 Task: Move the task Upgrade and migrate company project management to a cloud-based solution to the section To-Do in the project AgileNova and sort the tasks in the project by Due Date
Action: Mouse moved to (75, 269)
Screenshot: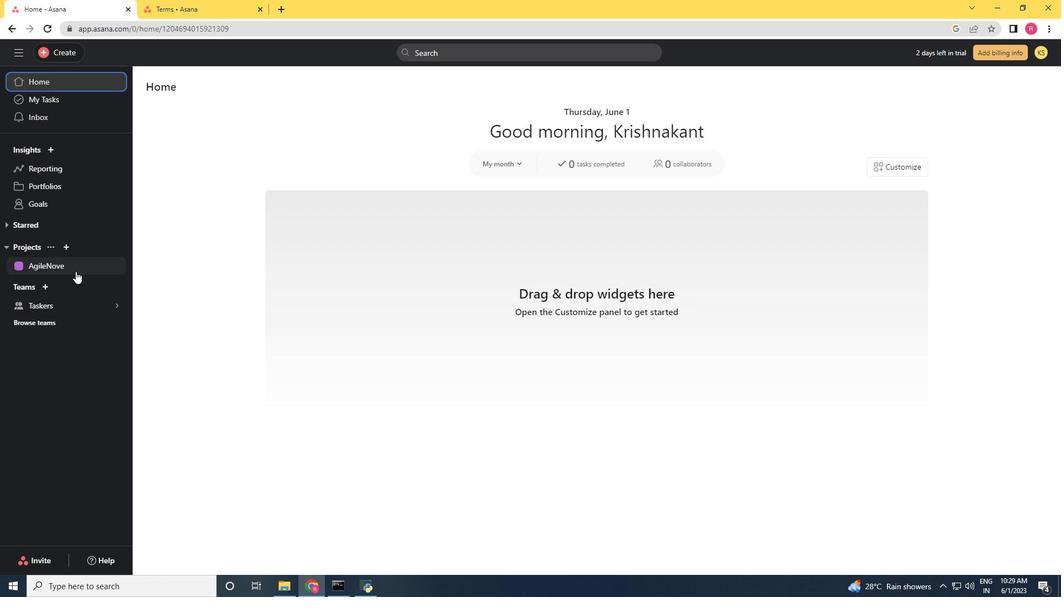 
Action: Mouse pressed left at (75, 269)
Screenshot: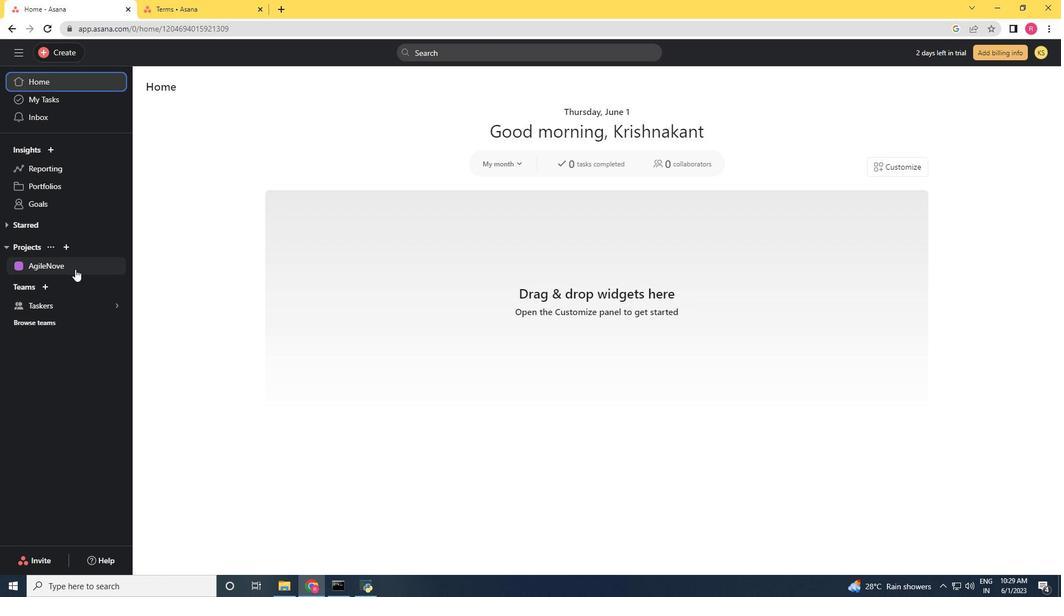 
Action: Mouse moved to (309, 299)
Screenshot: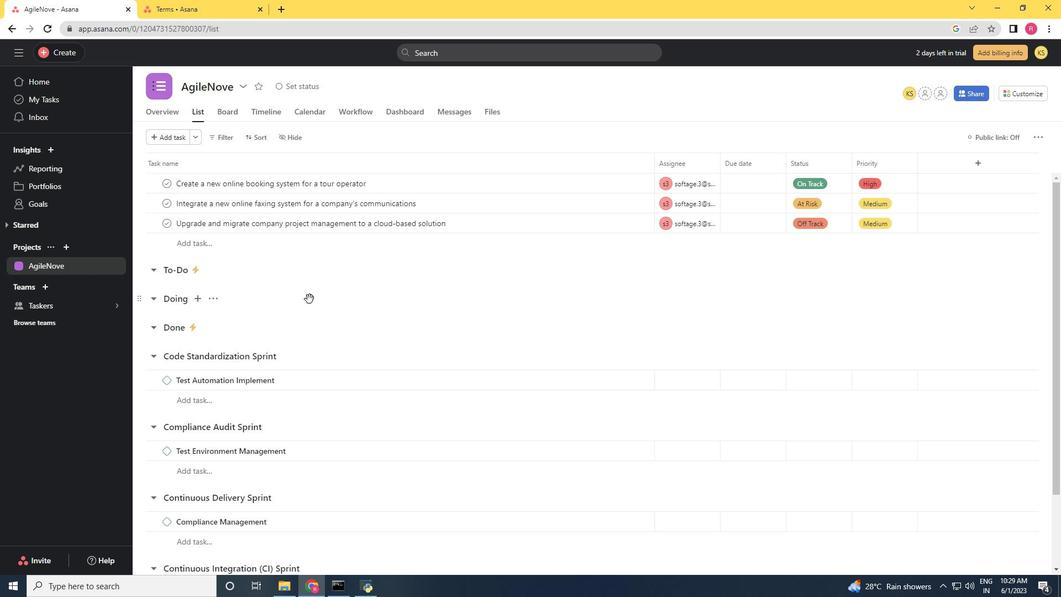 
Action: Mouse scrolled (309, 298) with delta (0, 0)
Screenshot: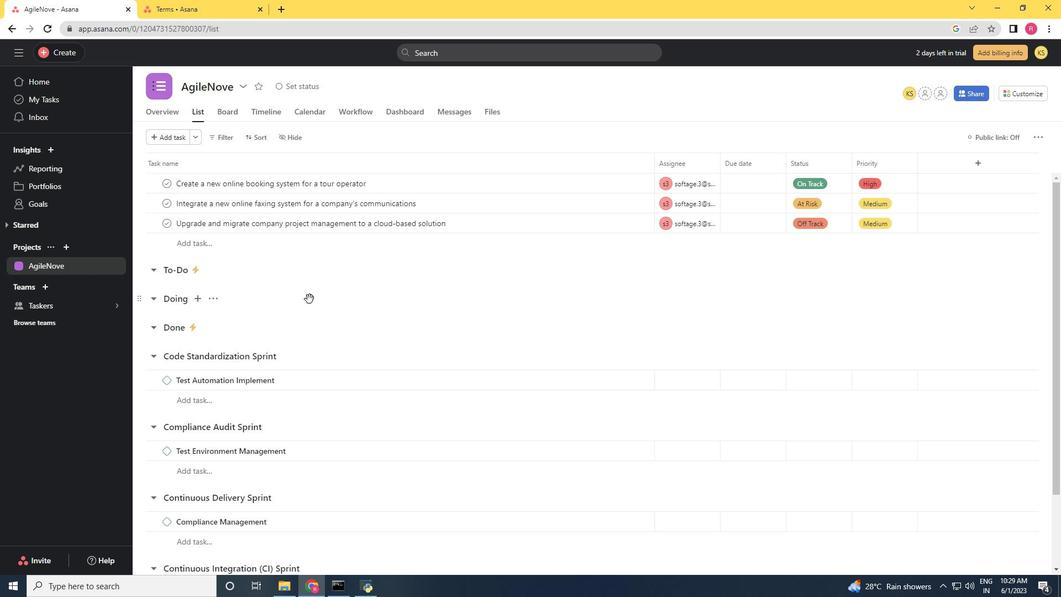 
Action: Mouse scrolled (309, 298) with delta (0, 0)
Screenshot: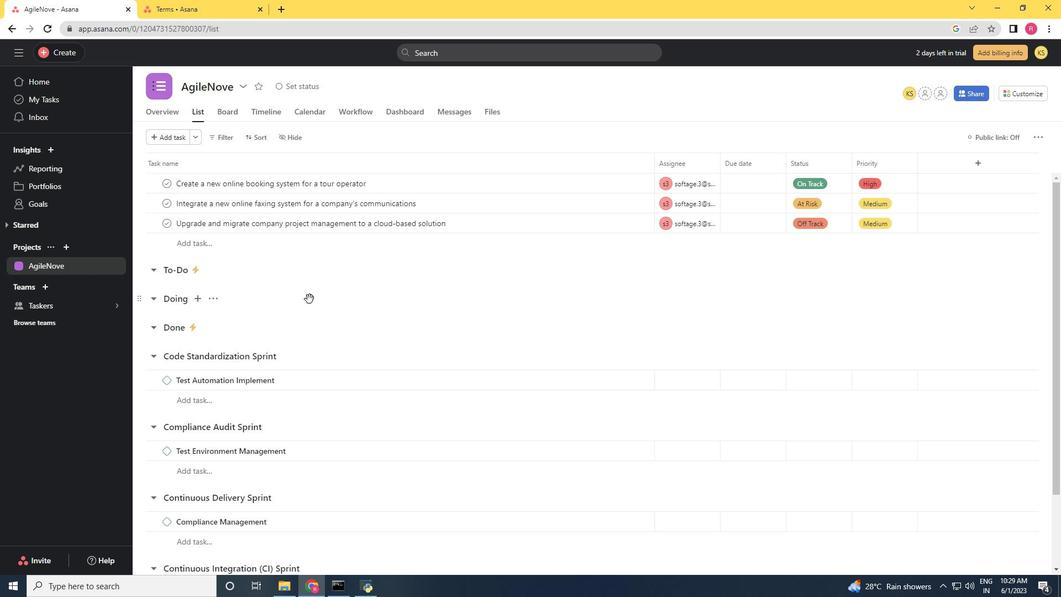 
Action: Mouse scrolled (309, 298) with delta (0, 0)
Screenshot: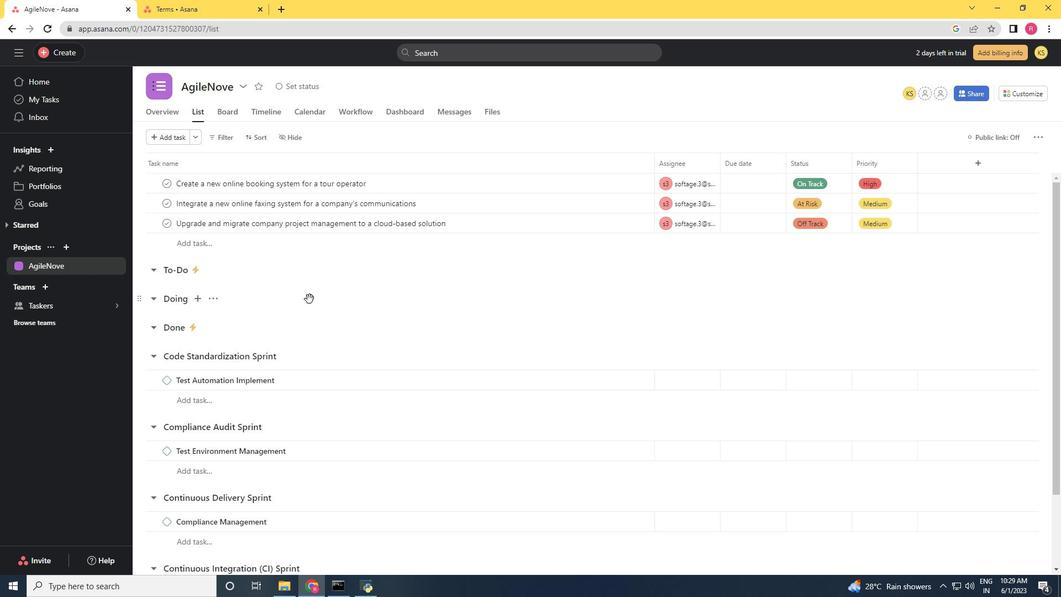 
Action: Mouse scrolled (309, 299) with delta (0, 0)
Screenshot: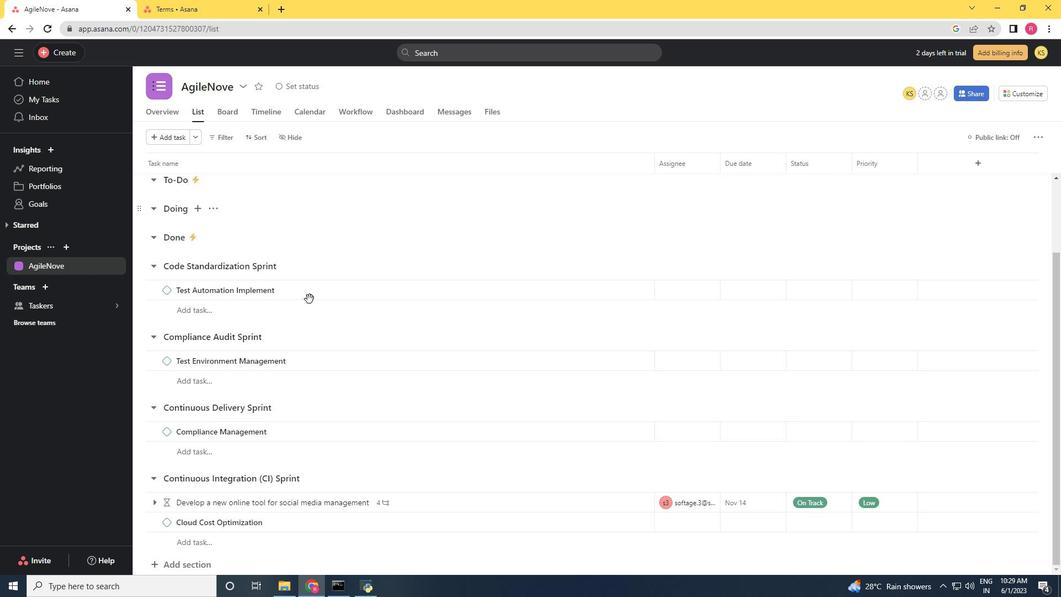 
Action: Mouse scrolled (309, 299) with delta (0, 0)
Screenshot: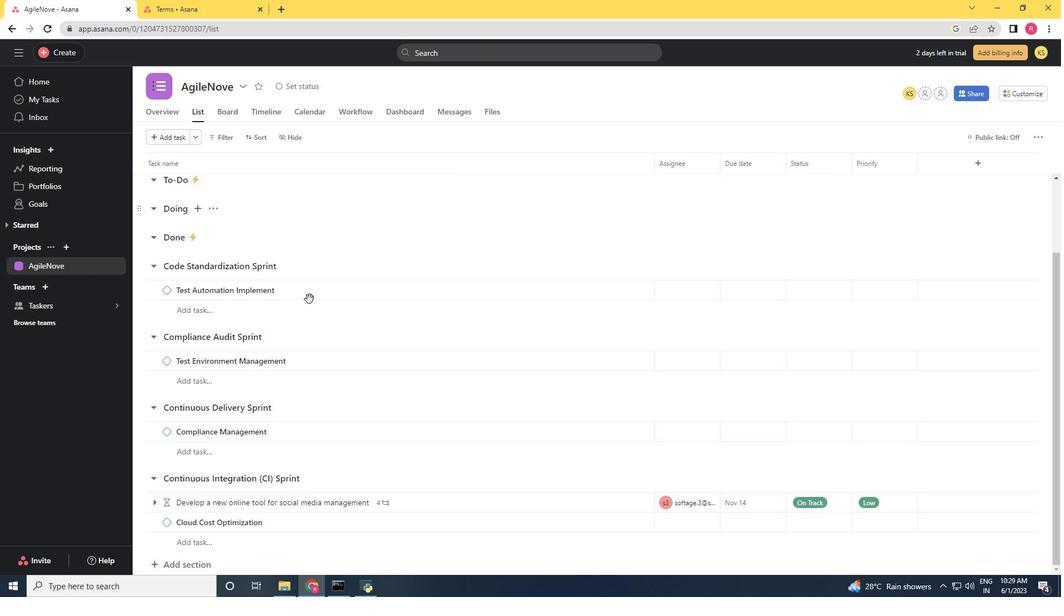 
Action: Mouse scrolled (309, 299) with delta (0, 0)
Screenshot: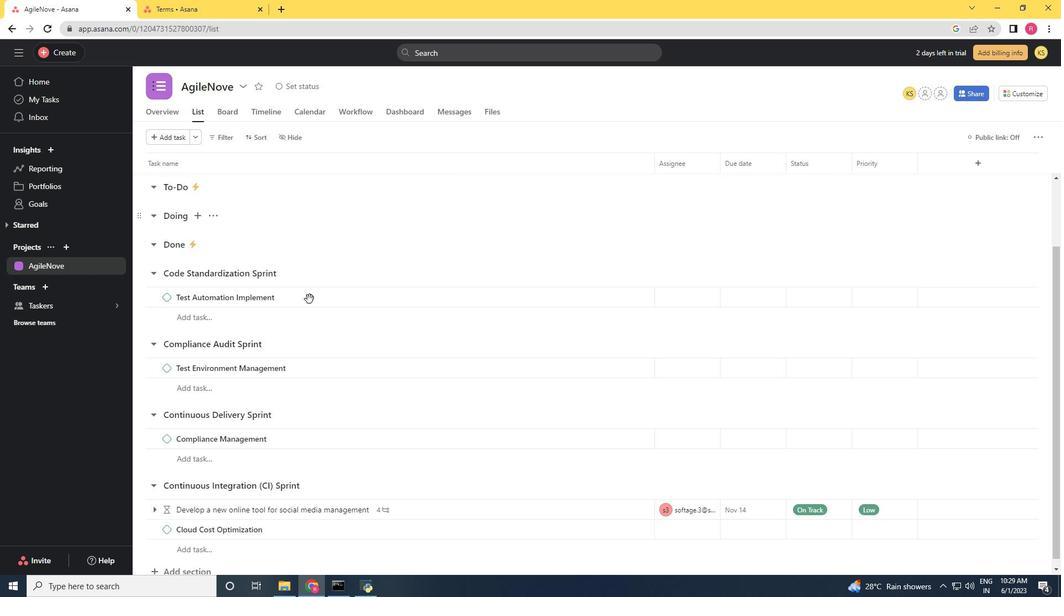 
Action: Mouse scrolled (309, 298) with delta (0, 0)
Screenshot: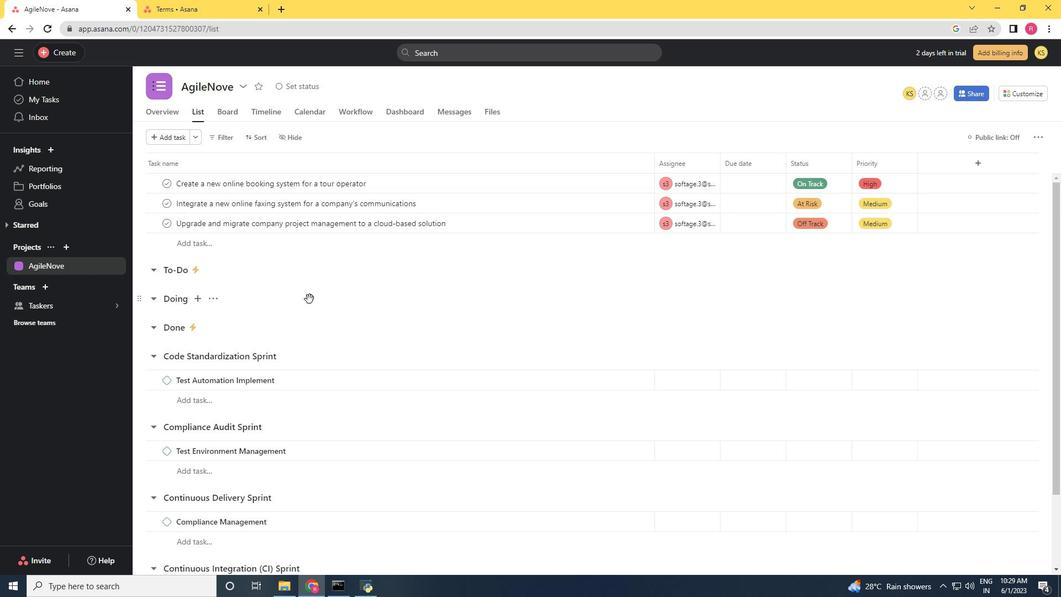 
Action: Mouse scrolled (309, 298) with delta (0, 0)
Screenshot: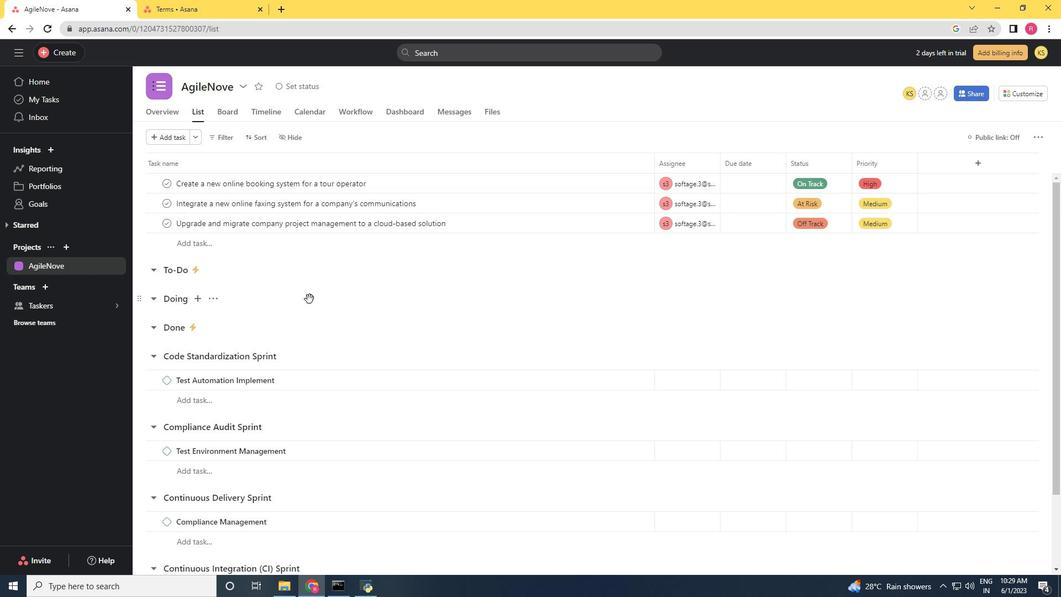 
Action: Mouse scrolled (309, 298) with delta (0, 0)
Screenshot: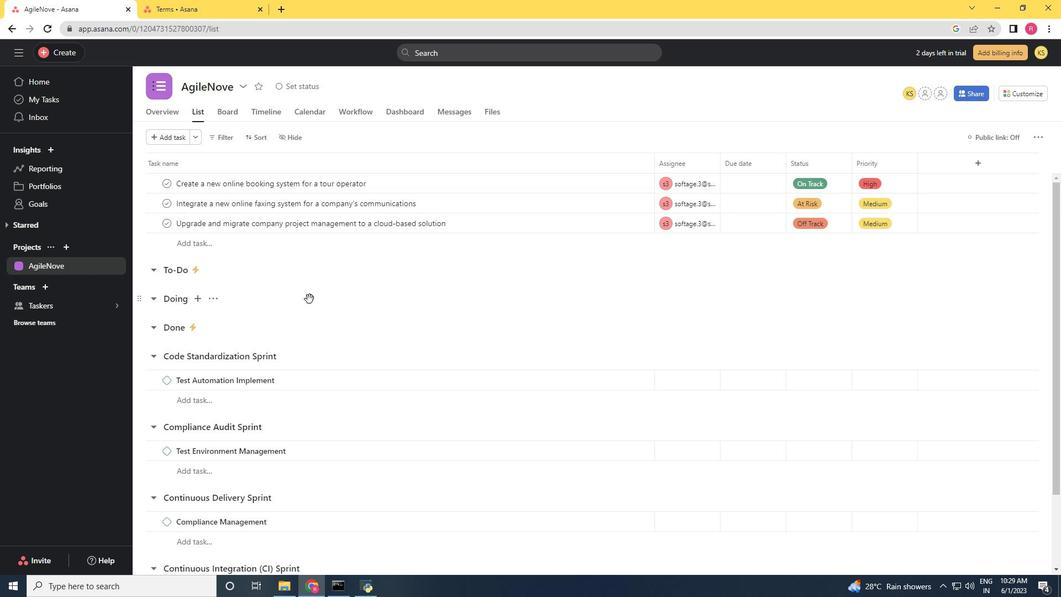 
Action: Mouse scrolled (309, 298) with delta (0, 0)
Screenshot: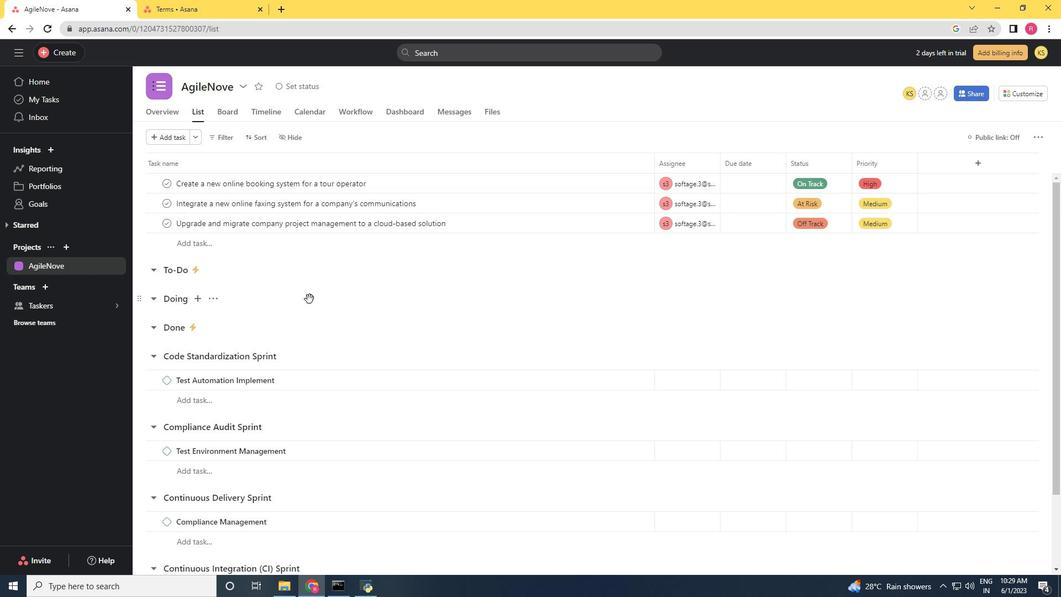 
Action: Mouse scrolled (309, 298) with delta (0, 0)
Screenshot: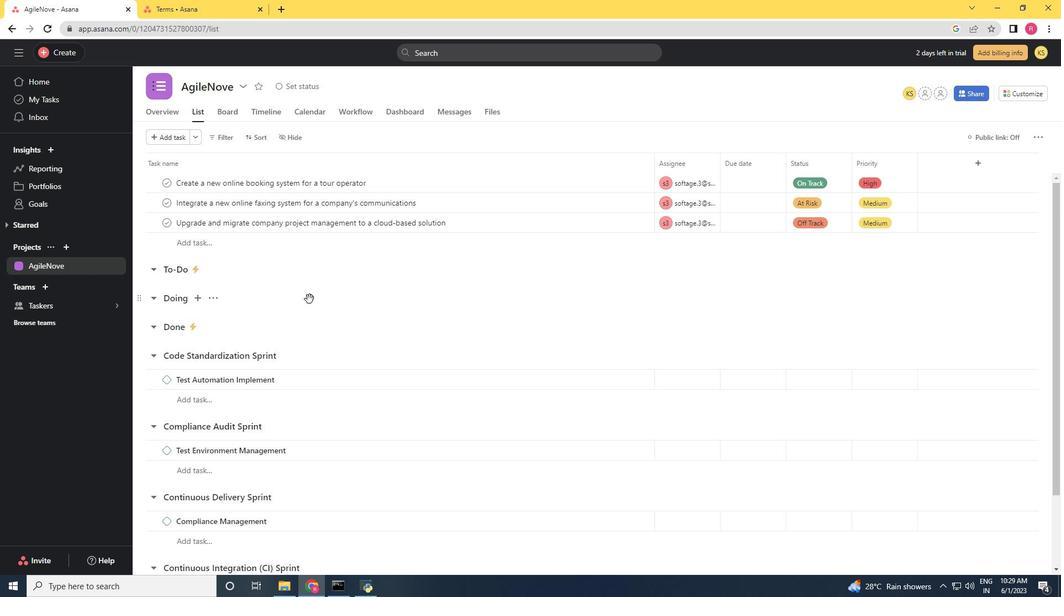 
Action: Mouse moved to (537, 505)
Screenshot: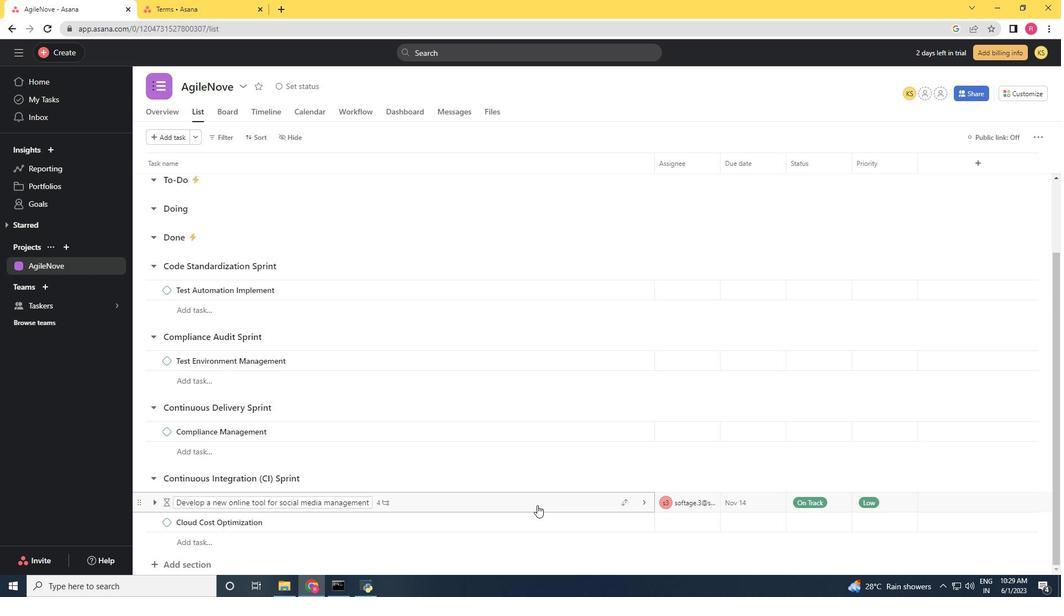 
Action: Mouse scrolled (537, 505) with delta (0, 0)
Screenshot: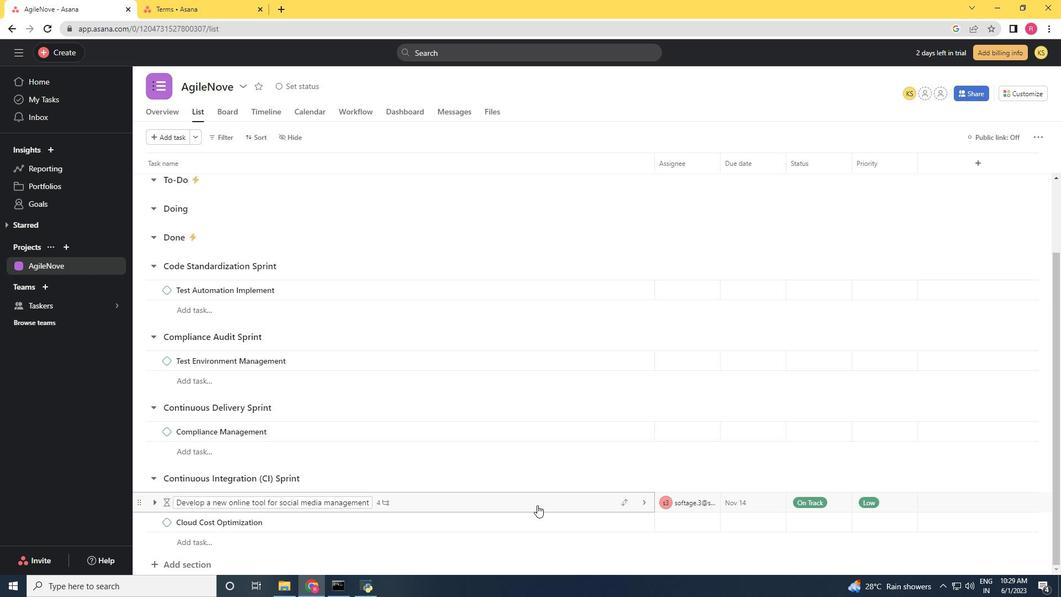 
Action: Mouse scrolled (537, 505) with delta (0, 0)
Screenshot: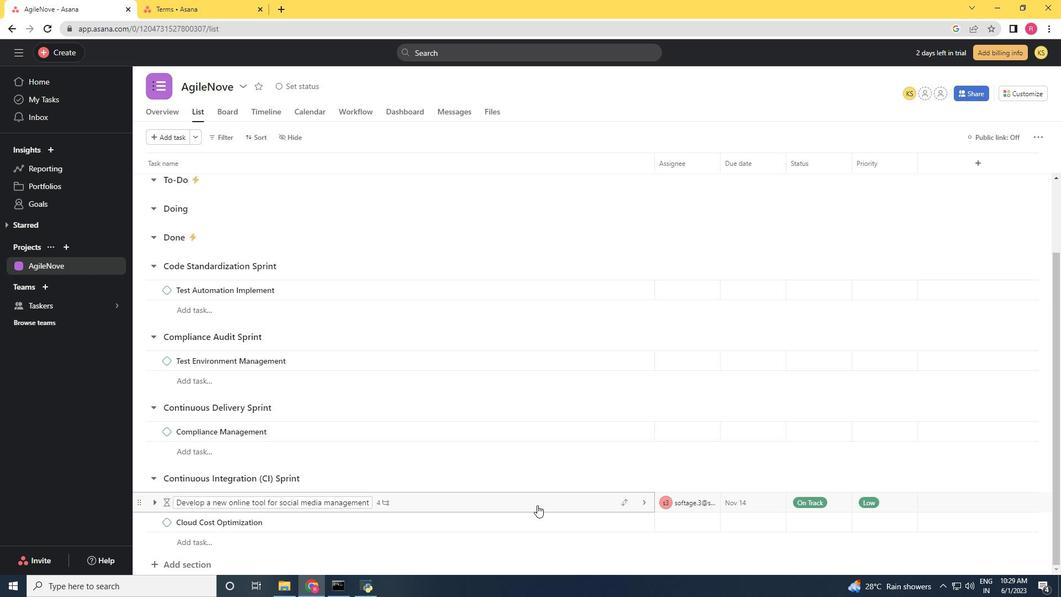 
Action: Mouse scrolled (537, 505) with delta (0, 0)
Screenshot: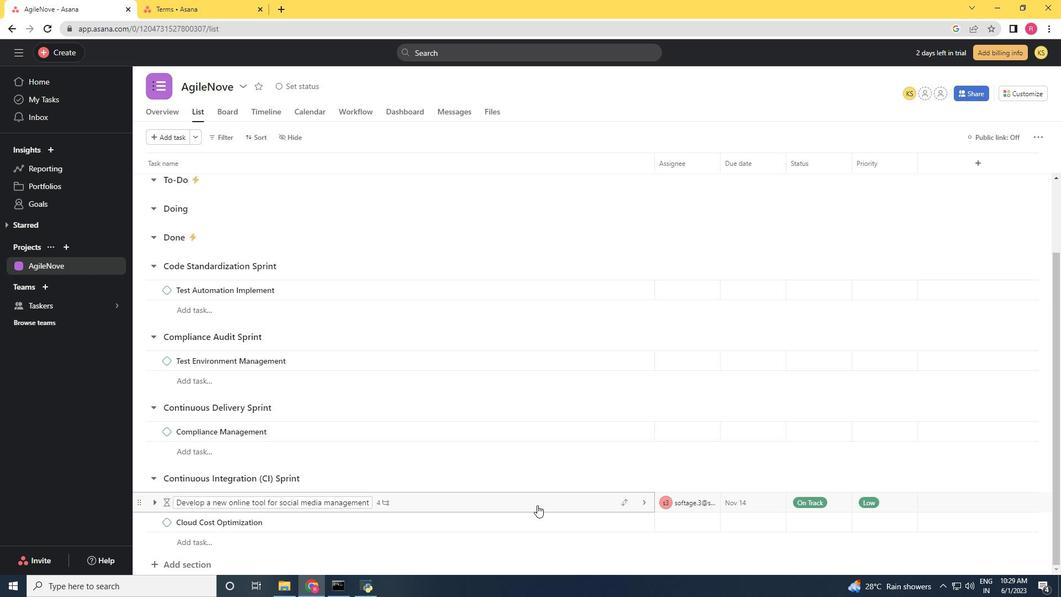 
Action: Mouse scrolled (537, 505) with delta (0, 0)
Screenshot: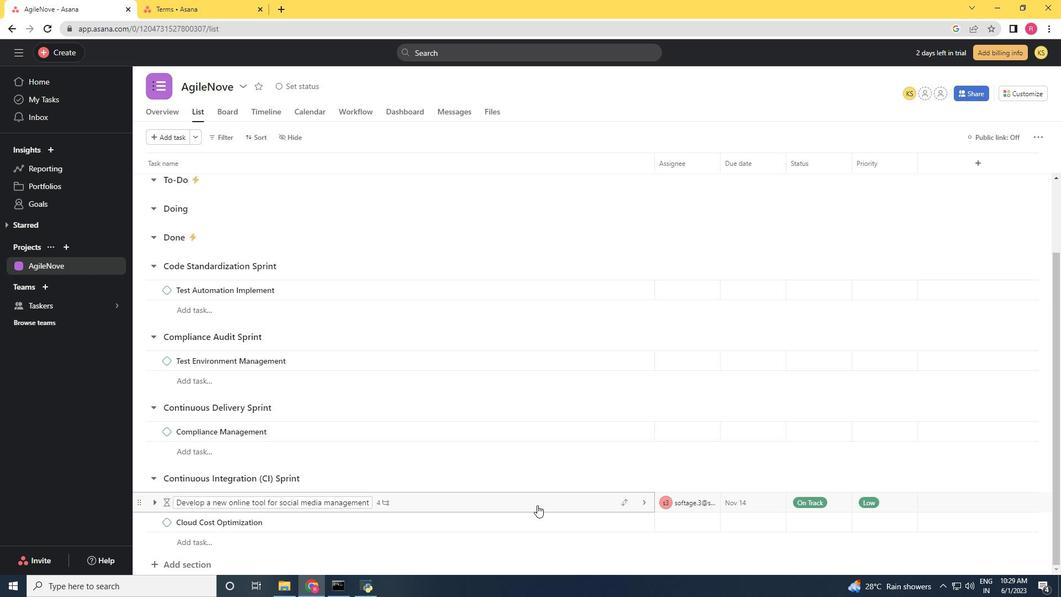 
Action: Mouse scrolled (537, 505) with delta (0, 0)
Screenshot: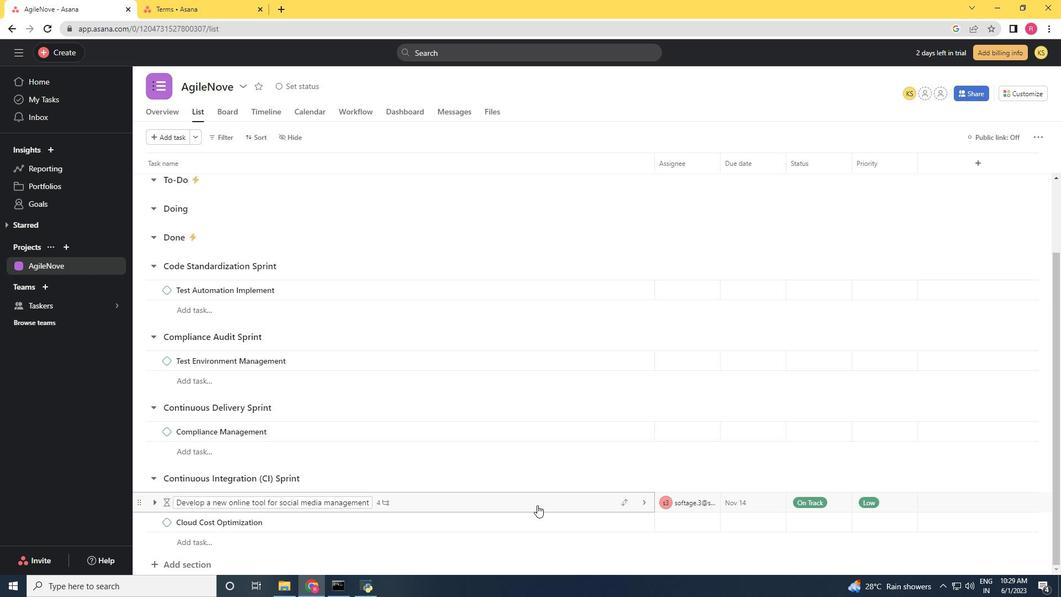 
Action: Mouse scrolled (537, 505) with delta (0, 0)
Screenshot: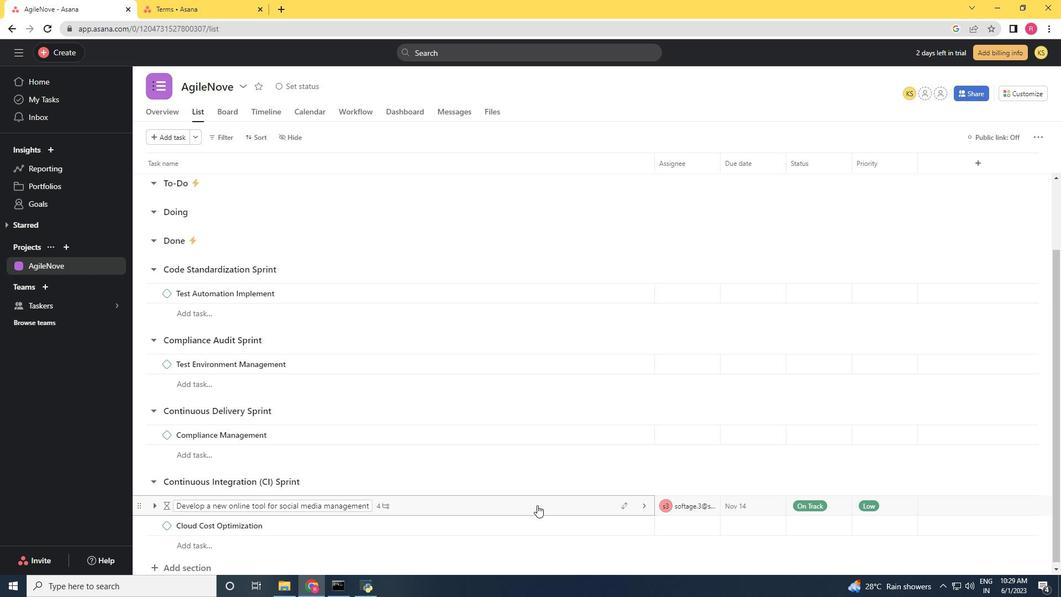 
Action: Mouse moved to (624, 222)
Screenshot: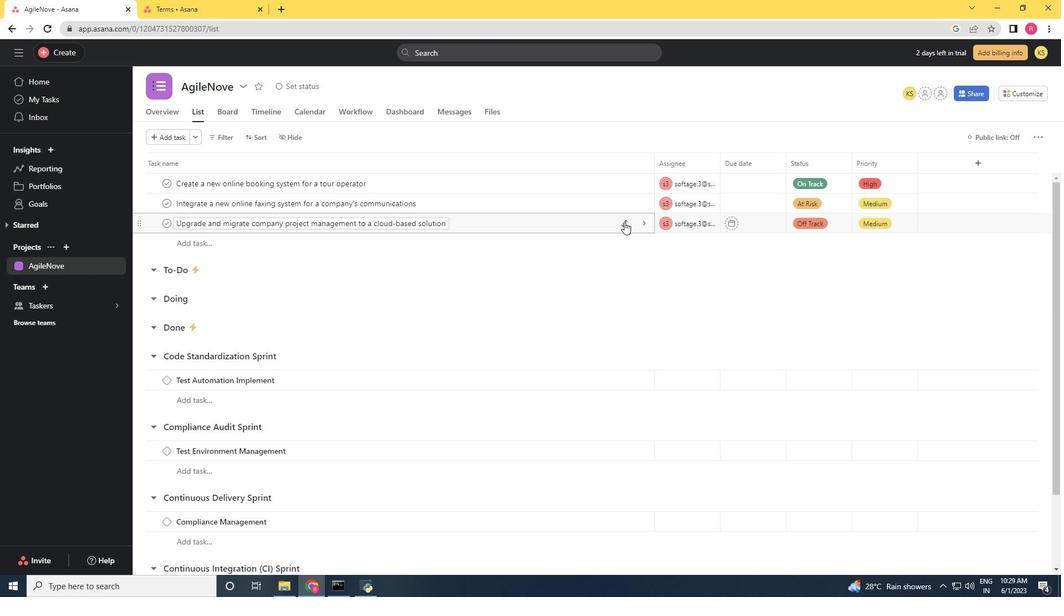 
Action: Mouse pressed left at (624, 222)
Screenshot: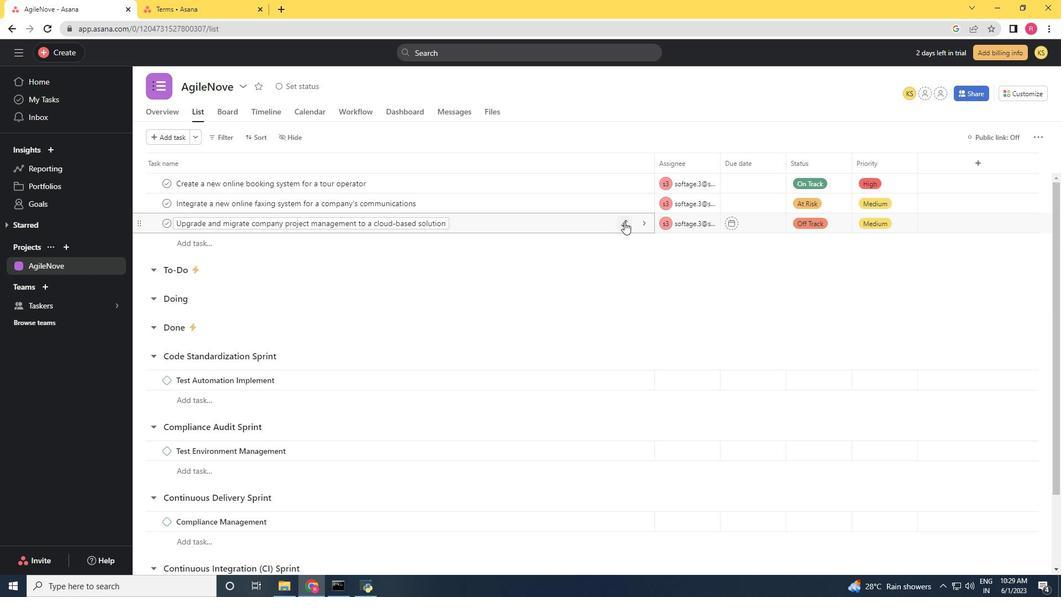 
Action: Mouse moved to (564, 283)
Screenshot: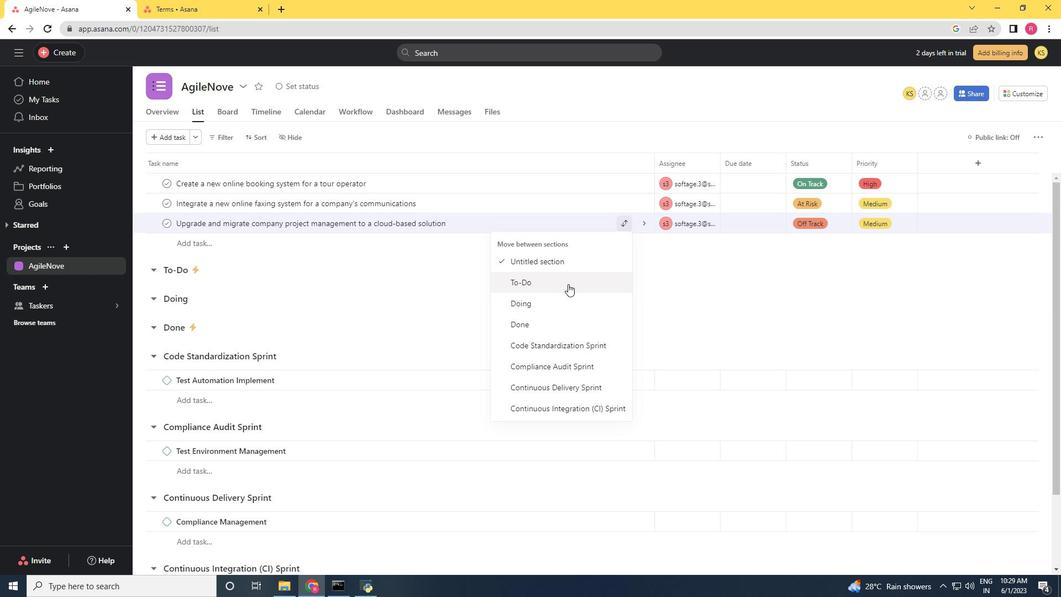 
Action: Mouse pressed left at (564, 283)
Screenshot: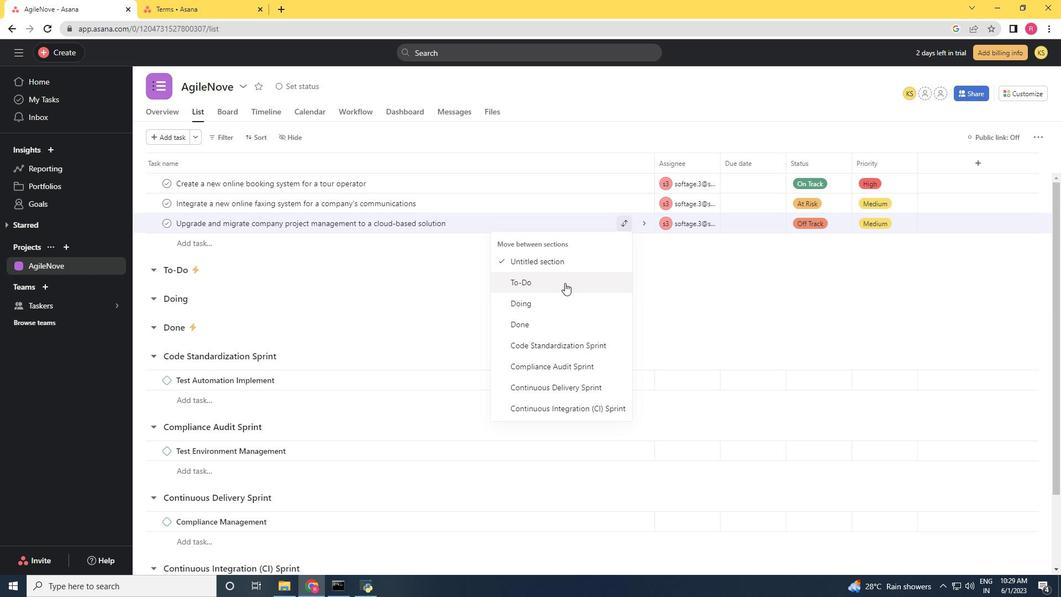 
Action: Mouse moved to (260, 137)
Screenshot: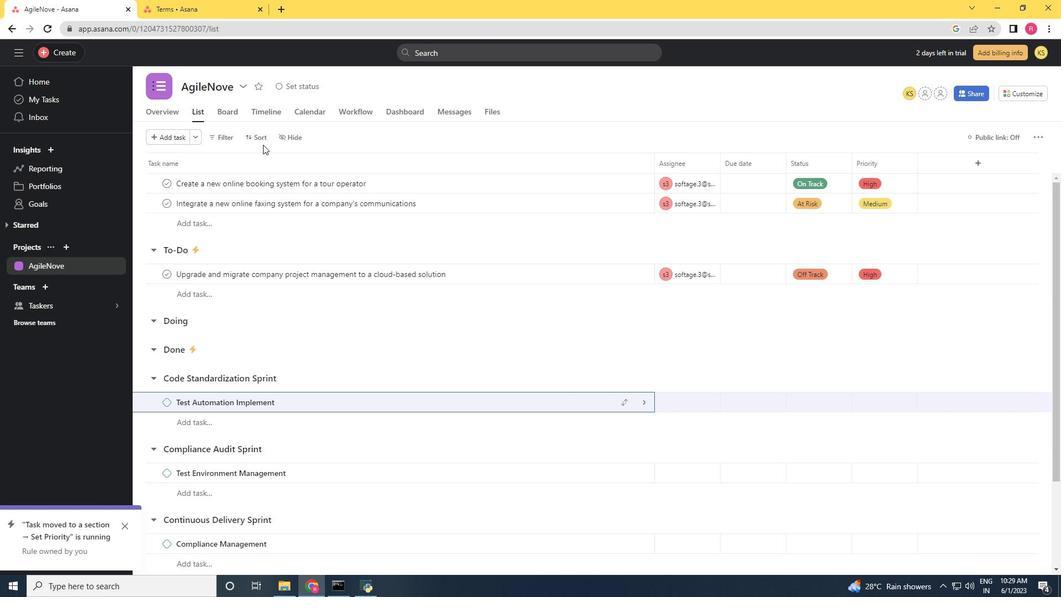 
Action: Mouse pressed left at (260, 137)
Screenshot: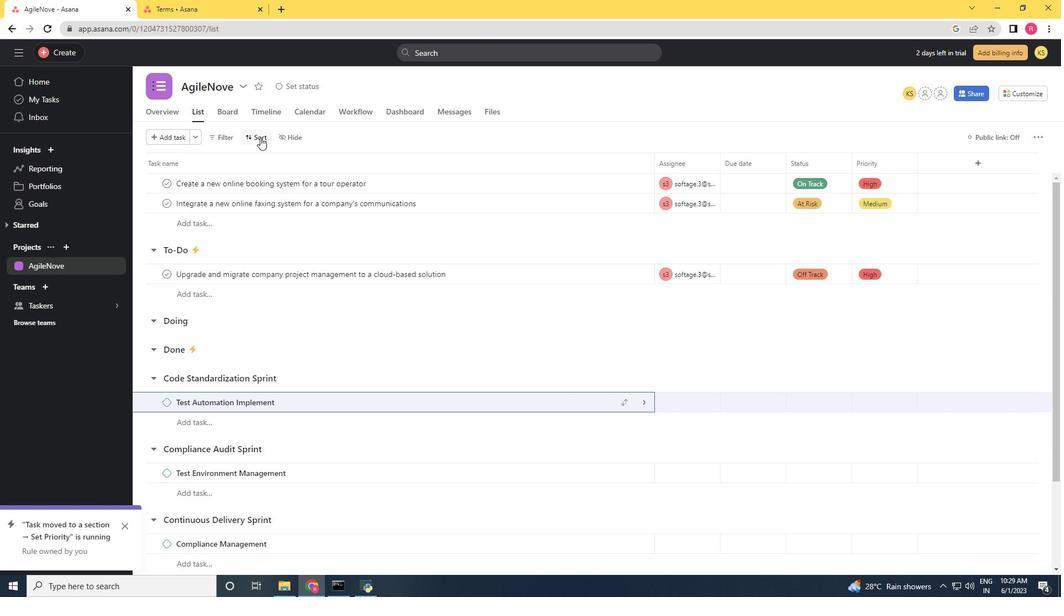 
Action: Mouse moved to (288, 211)
Screenshot: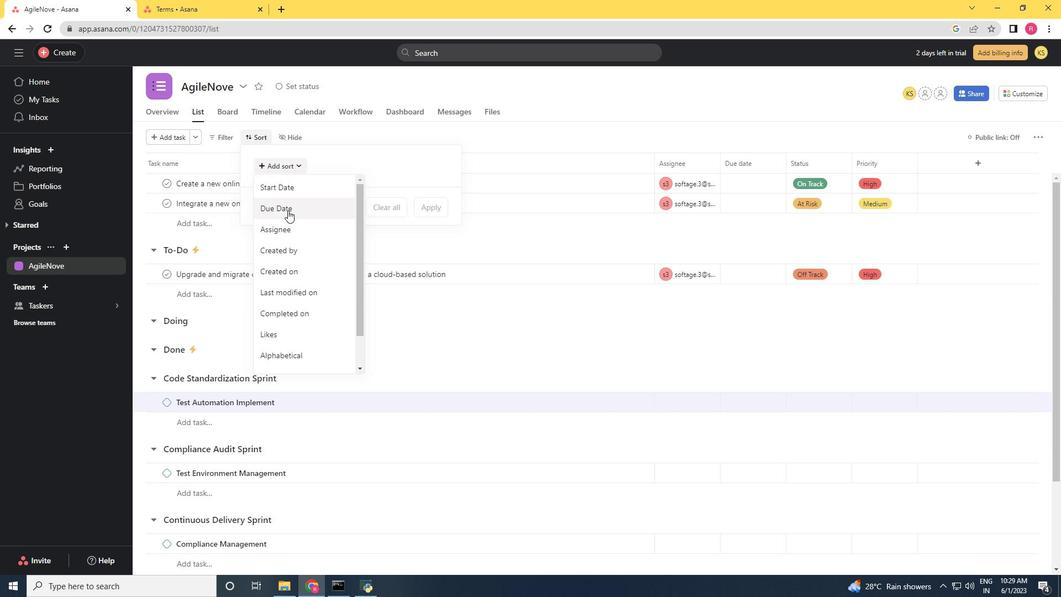 
Action: Mouse pressed left at (288, 211)
Screenshot: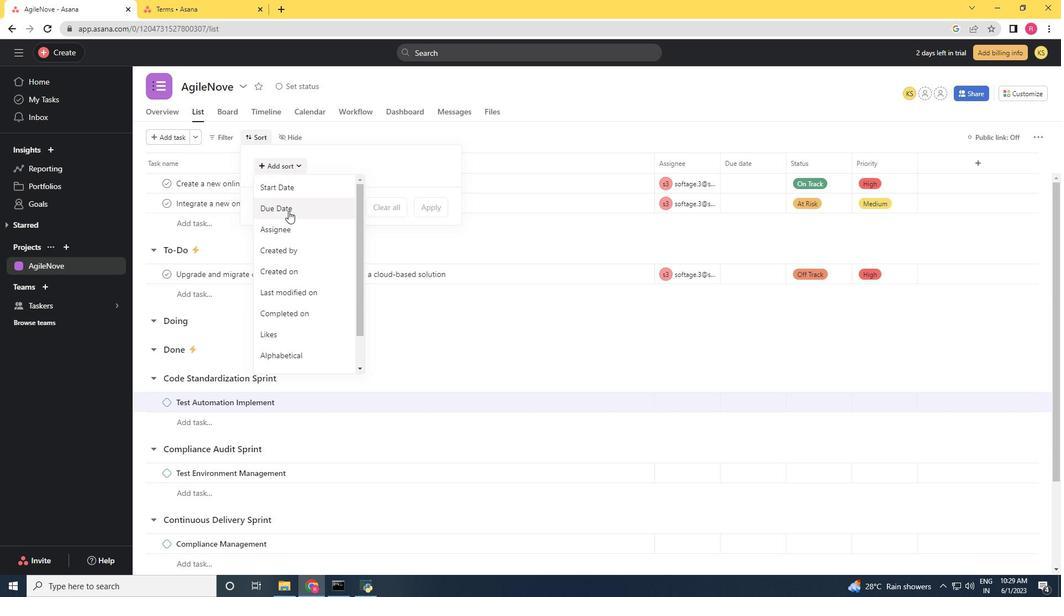 
Action: Mouse moved to (430, 253)
Screenshot: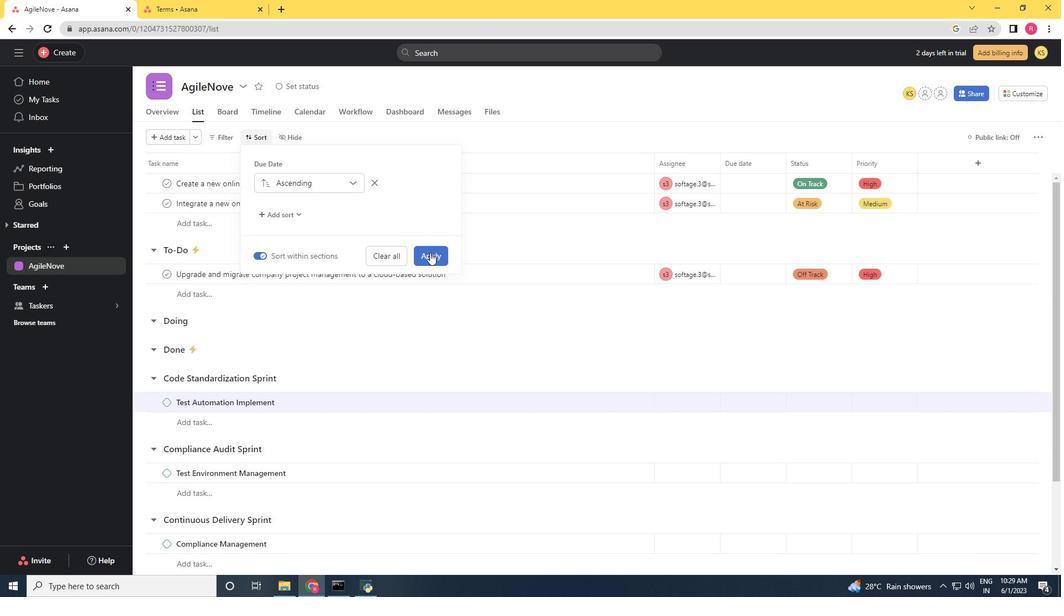 
Action: Mouse pressed left at (430, 253)
Screenshot: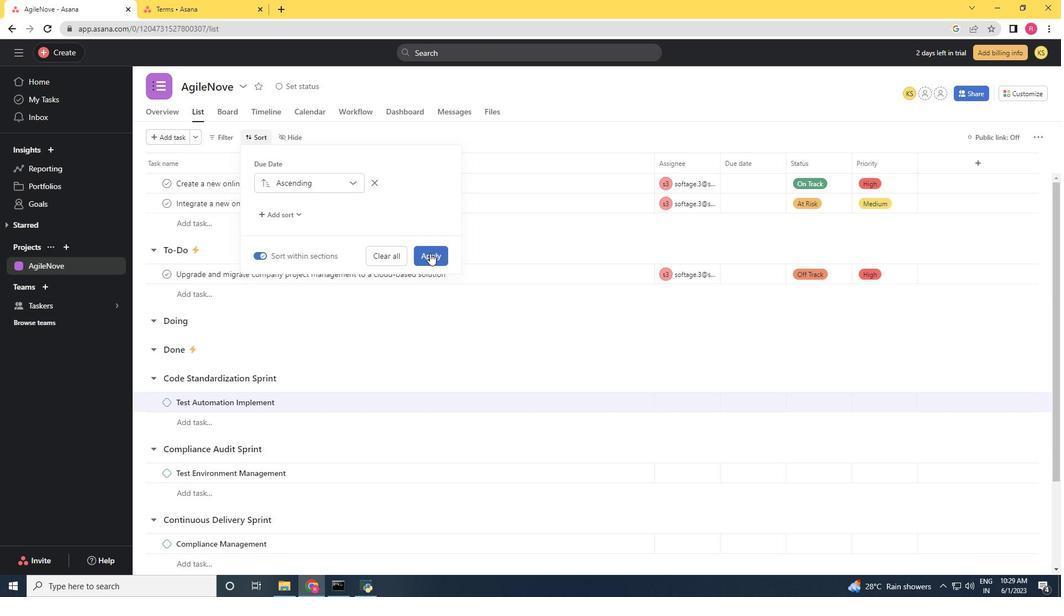 
